 Task: Select the true in the Non-Basic ASCI.
Action: Mouse moved to (67, 485)
Screenshot: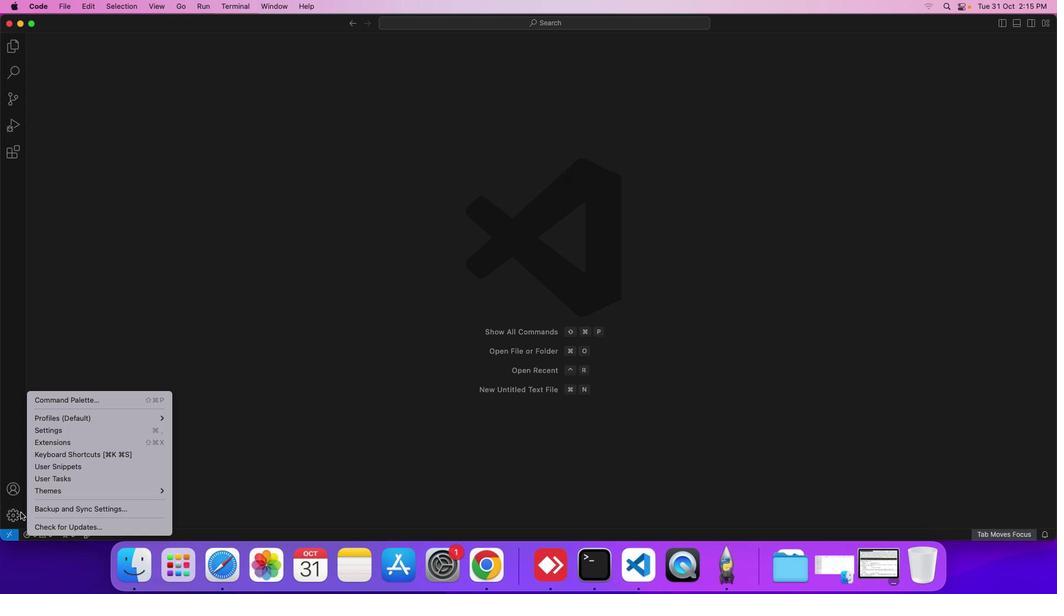 
Action: Mouse pressed left at (67, 485)
Screenshot: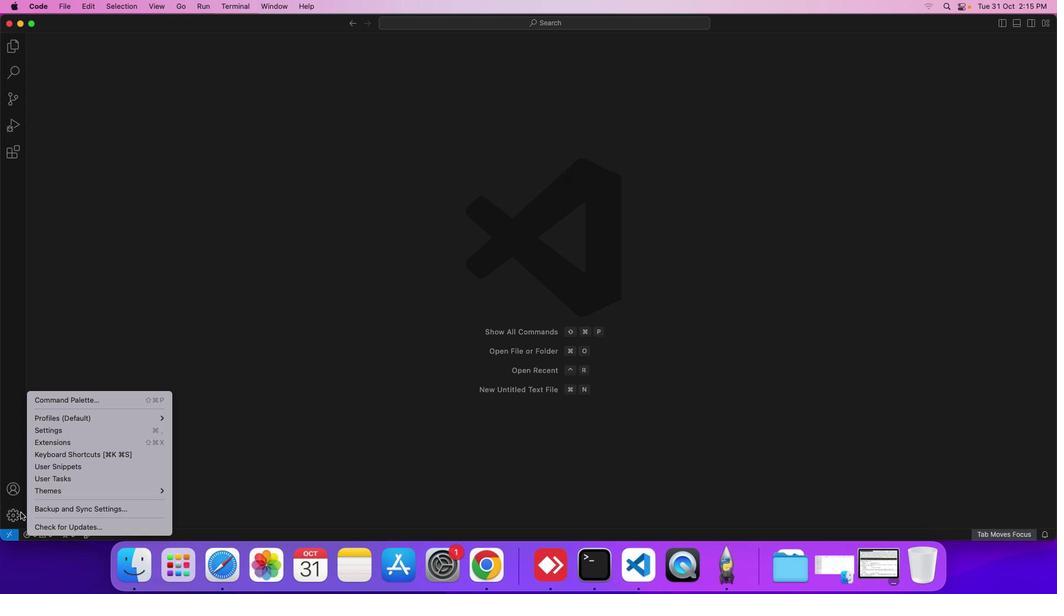 
Action: Mouse moved to (97, 416)
Screenshot: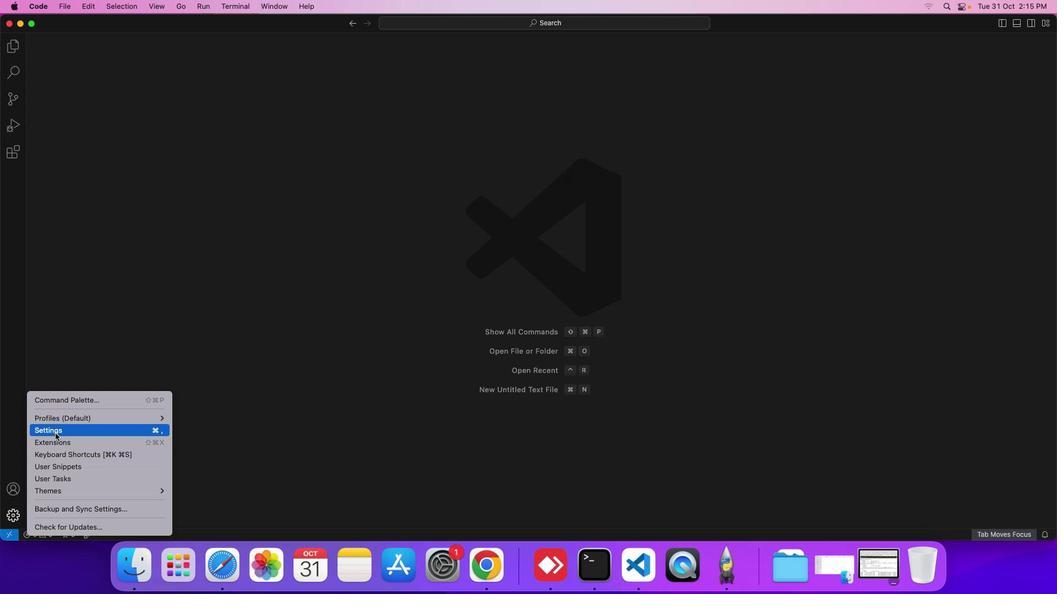 
Action: Mouse pressed left at (97, 416)
Screenshot: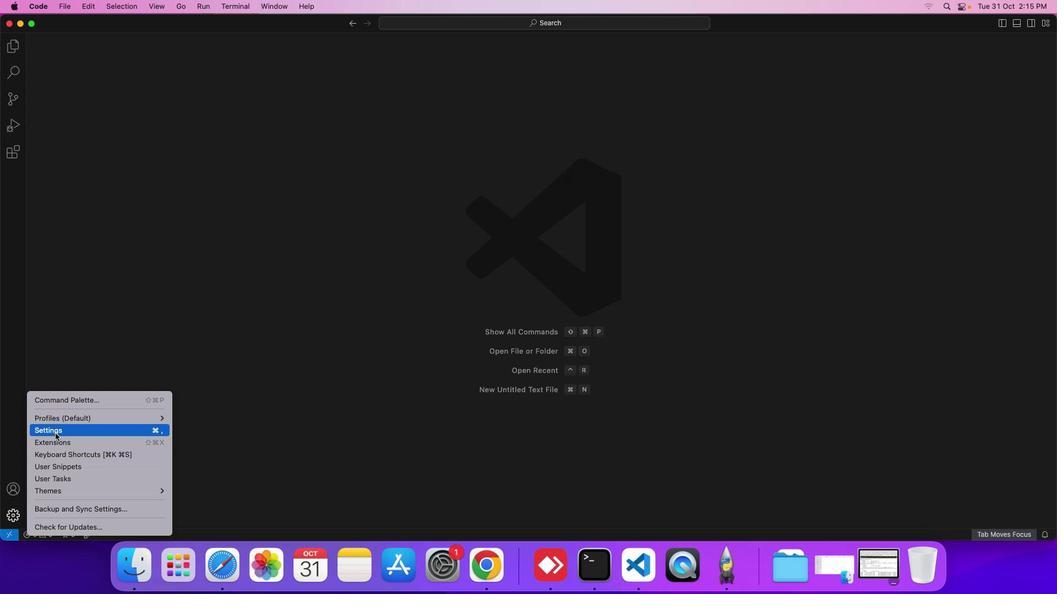 
Action: Mouse moved to (444, 312)
Screenshot: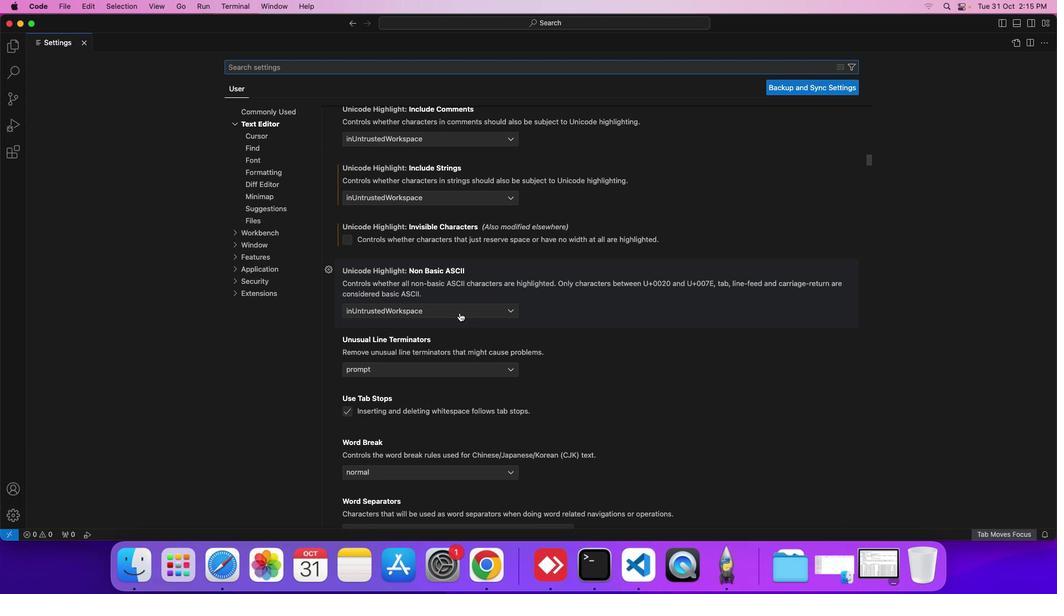 
Action: Mouse pressed left at (444, 312)
Screenshot: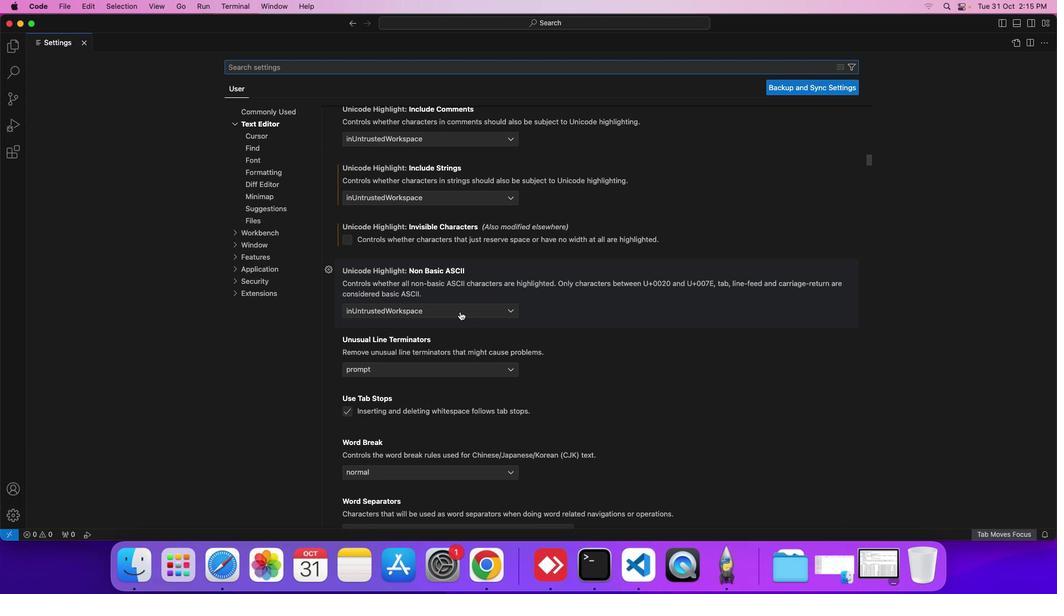 
Action: Mouse moved to (375, 323)
Screenshot: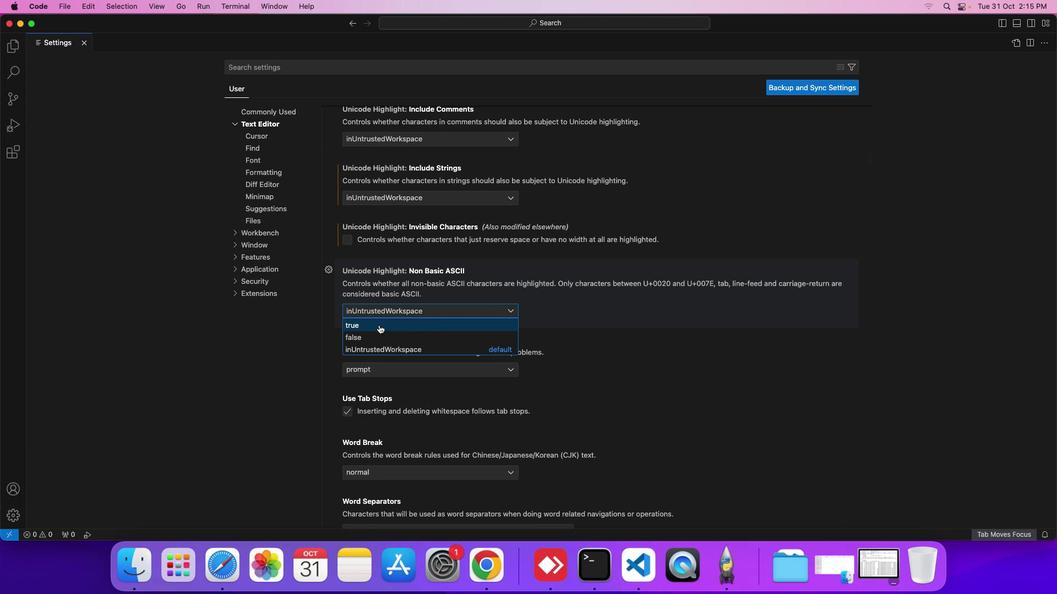 
Action: Mouse pressed left at (375, 323)
Screenshot: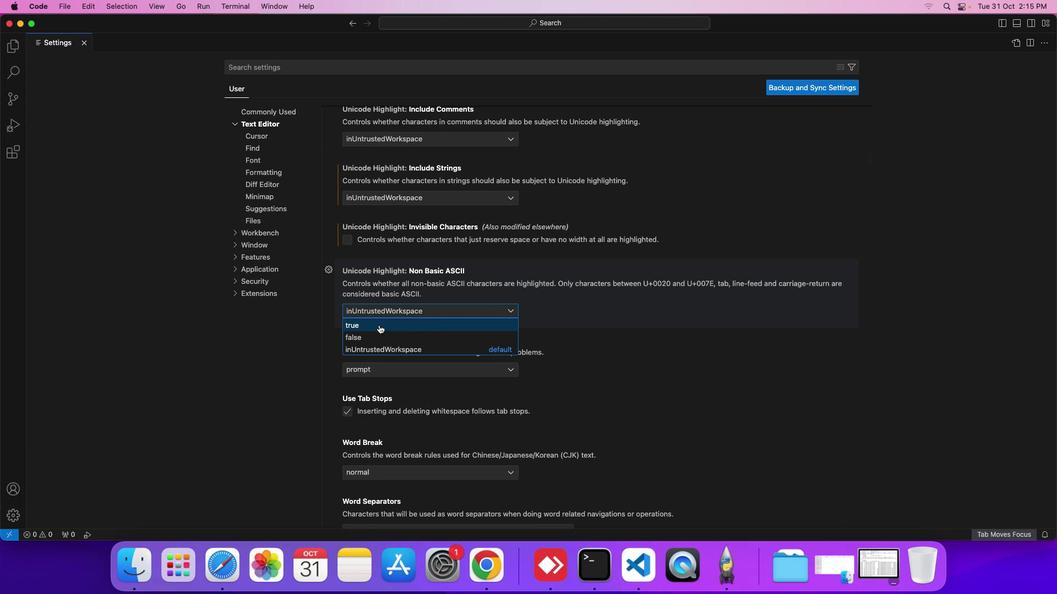 
Action: Mouse moved to (525, 247)
Screenshot: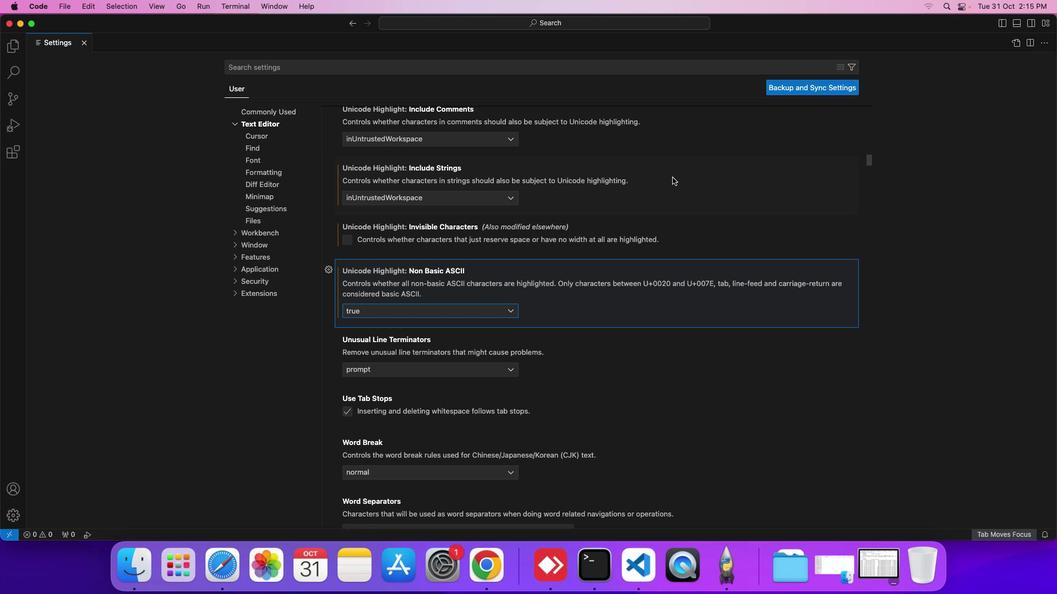 
